 Task: Look for products in the category "Doughs" from Doughy Inc only.
Action: Mouse moved to (311, 145)
Screenshot: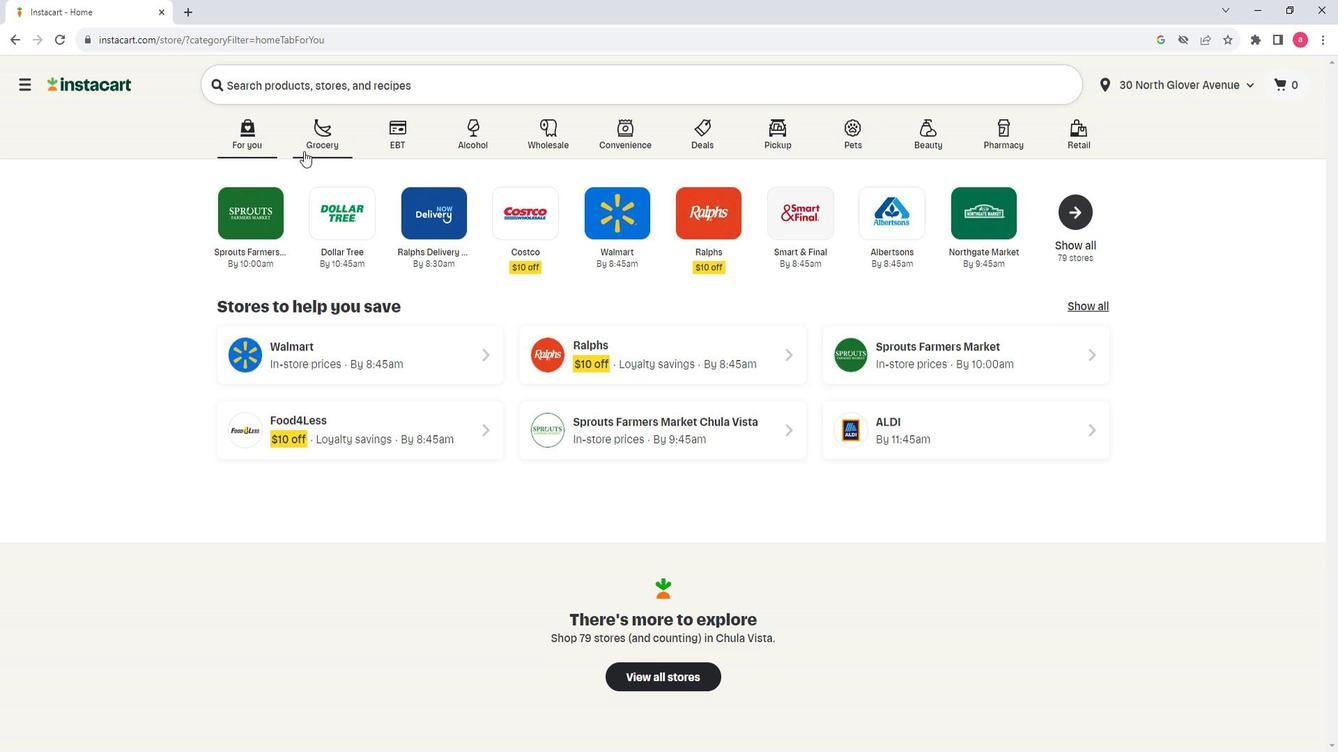 
Action: Mouse pressed left at (311, 145)
Screenshot: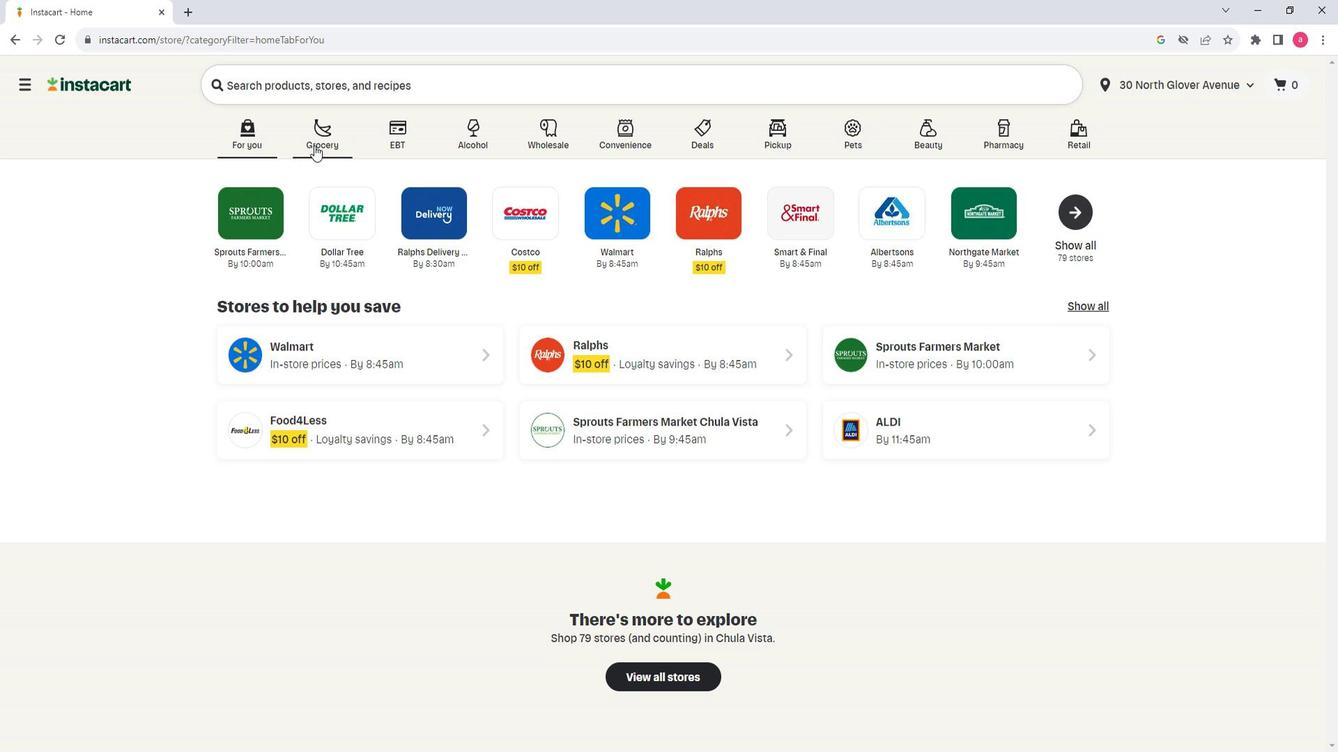 
Action: Mouse moved to (415, 418)
Screenshot: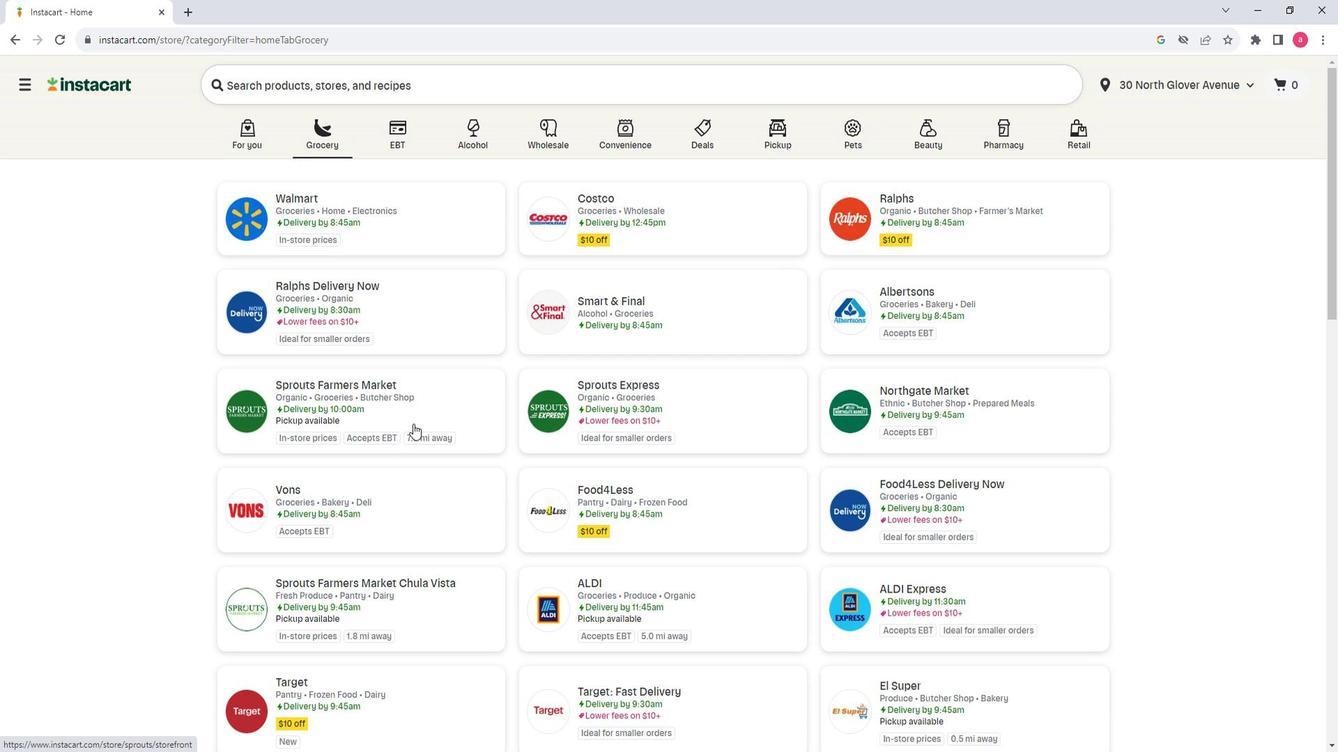 
Action: Mouse pressed left at (415, 418)
Screenshot: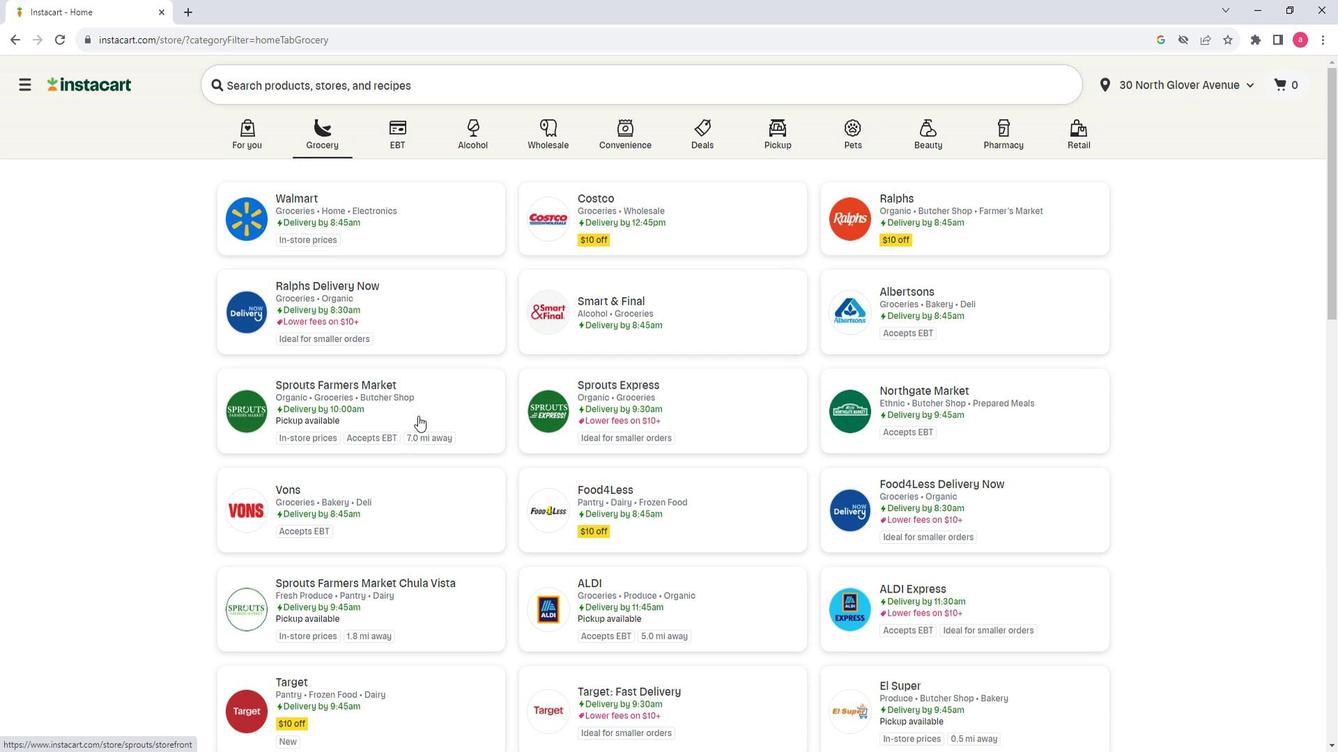 
Action: Mouse moved to (140, 499)
Screenshot: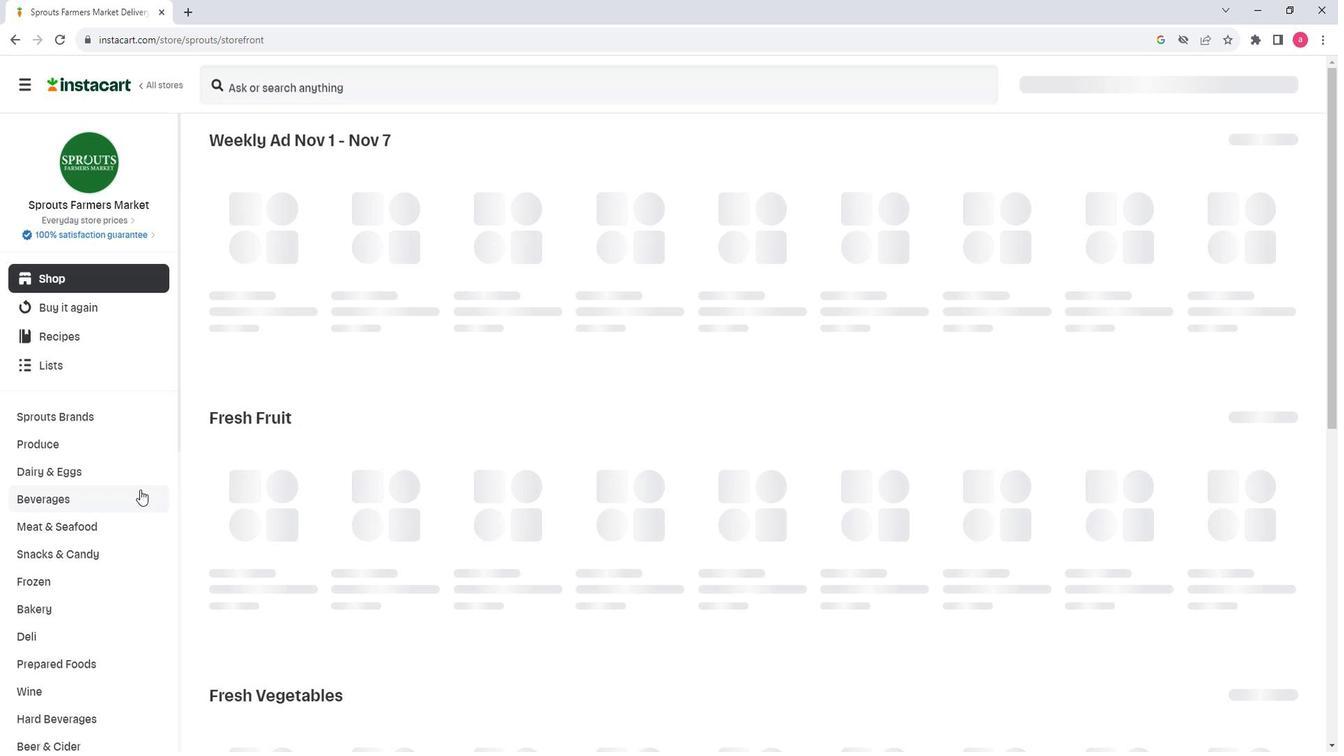 
Action: Mouse scrolled (140, 499) with delta (0, 0)
Screenshot: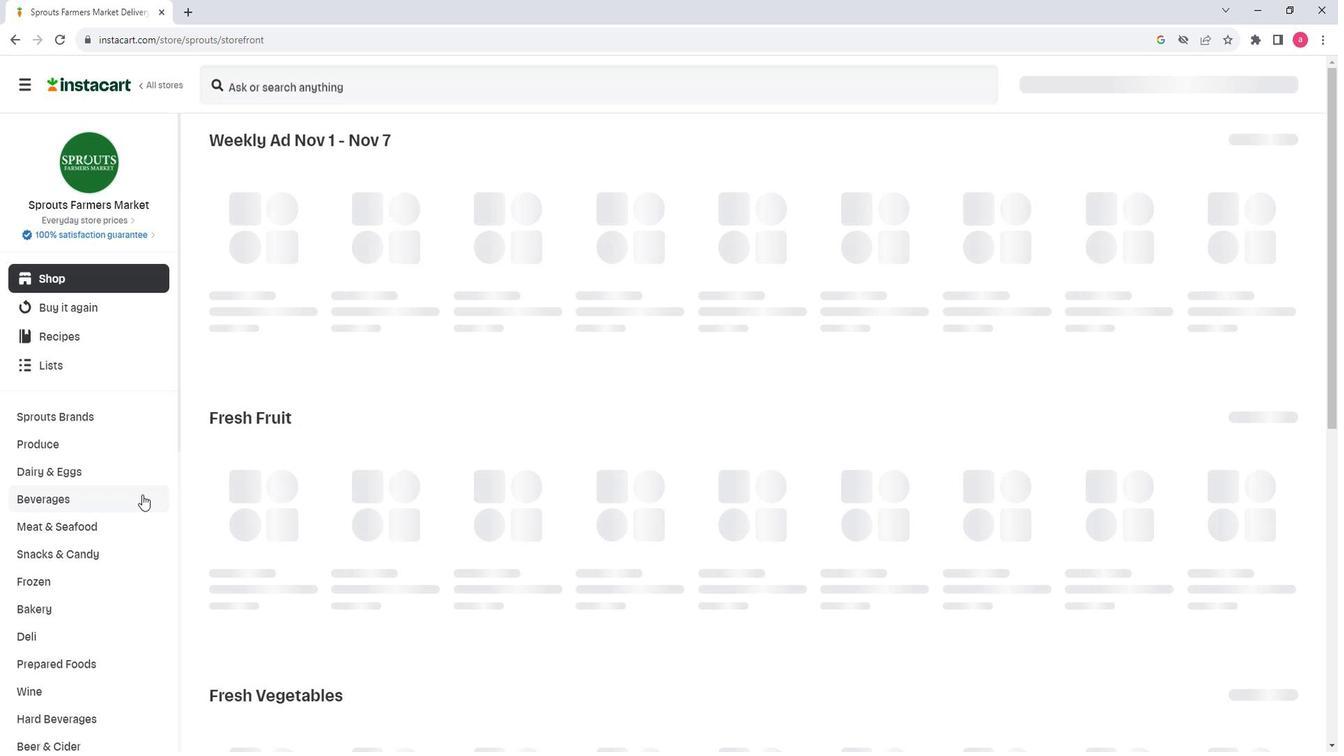 
Action: Mouse moved to (140, 501)
Screenshot: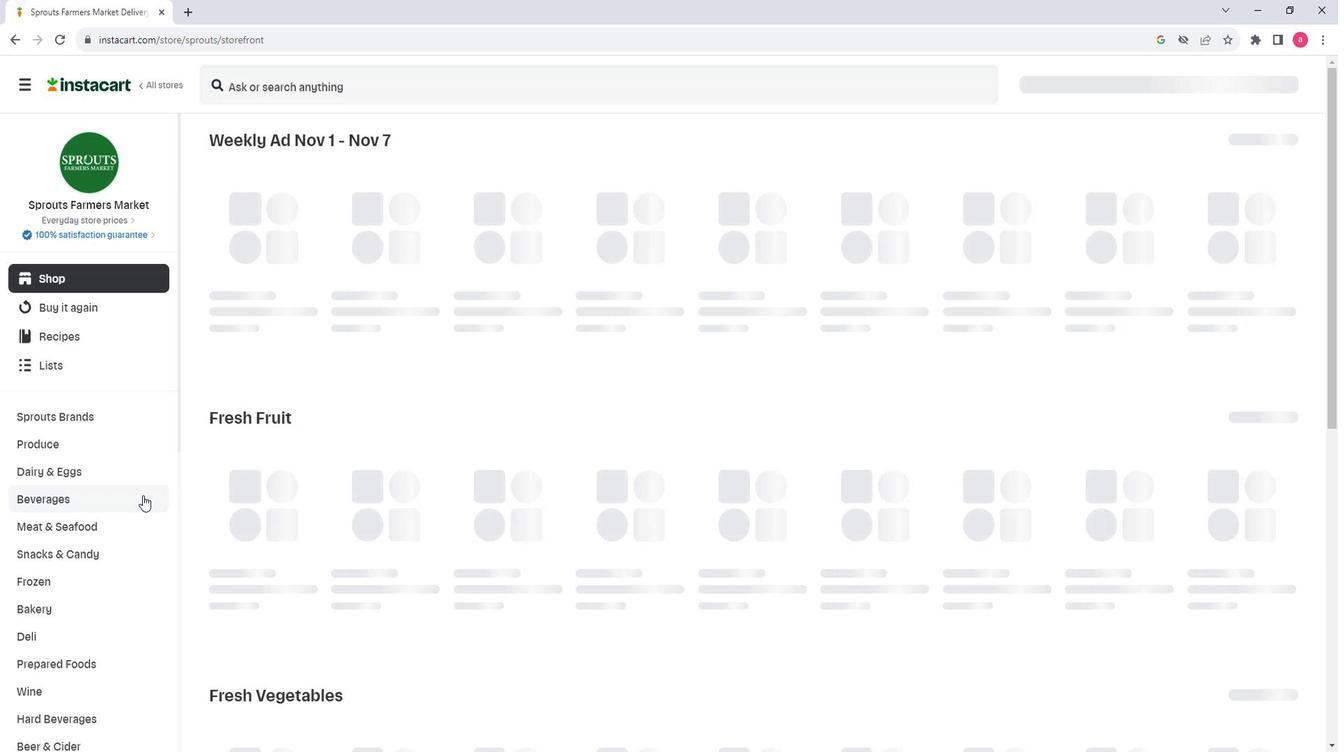 
Action: Mouse scrolled (140, 501) with delta (0, 0)
Screenshot: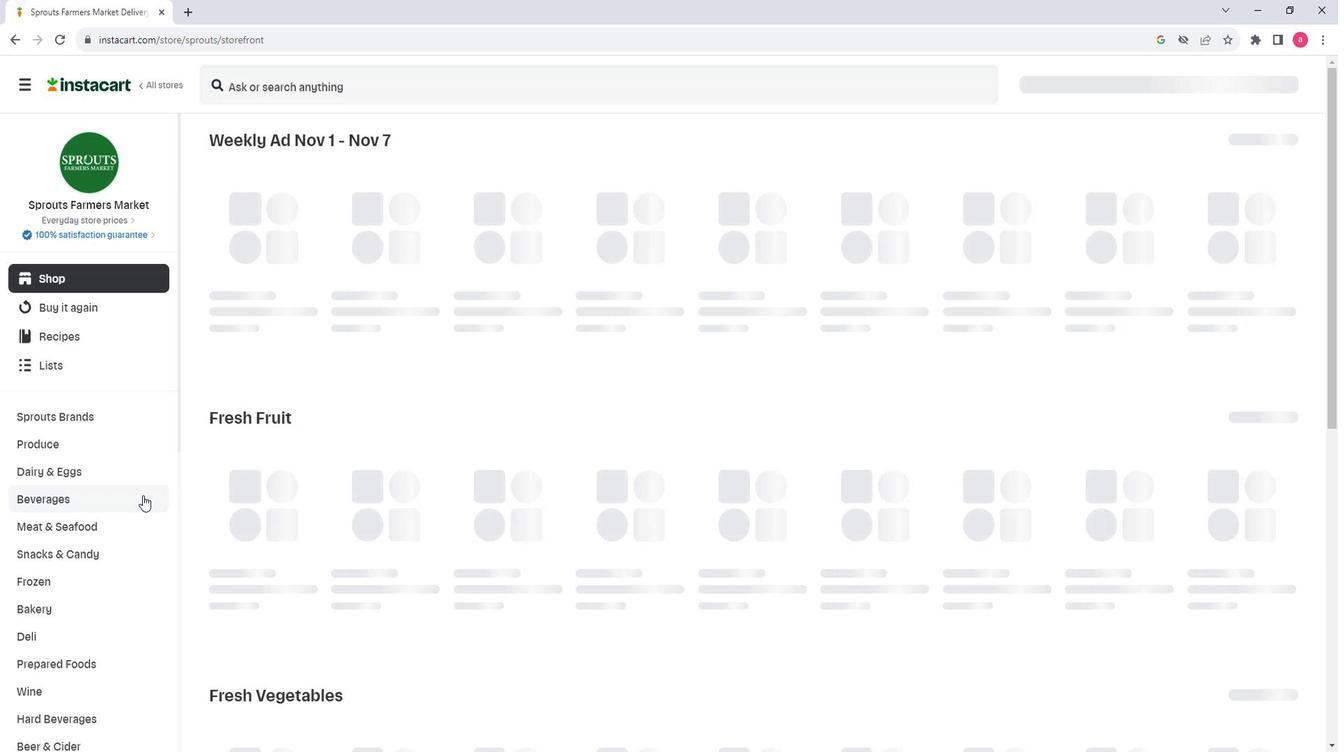 
Action: Mouse scrolled (140, 501) with delta (0, 0)
Screenshot: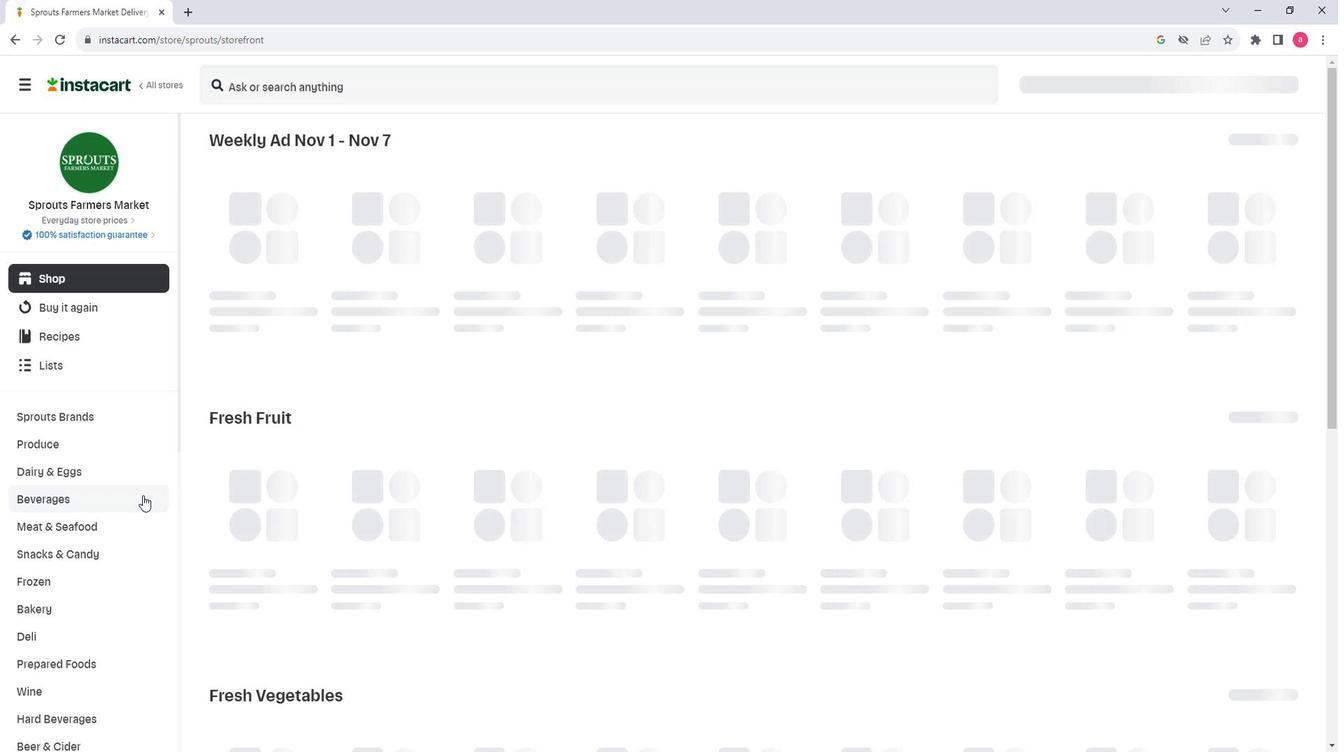 
Action: Mouse moved to (147, 583)
Screenshot: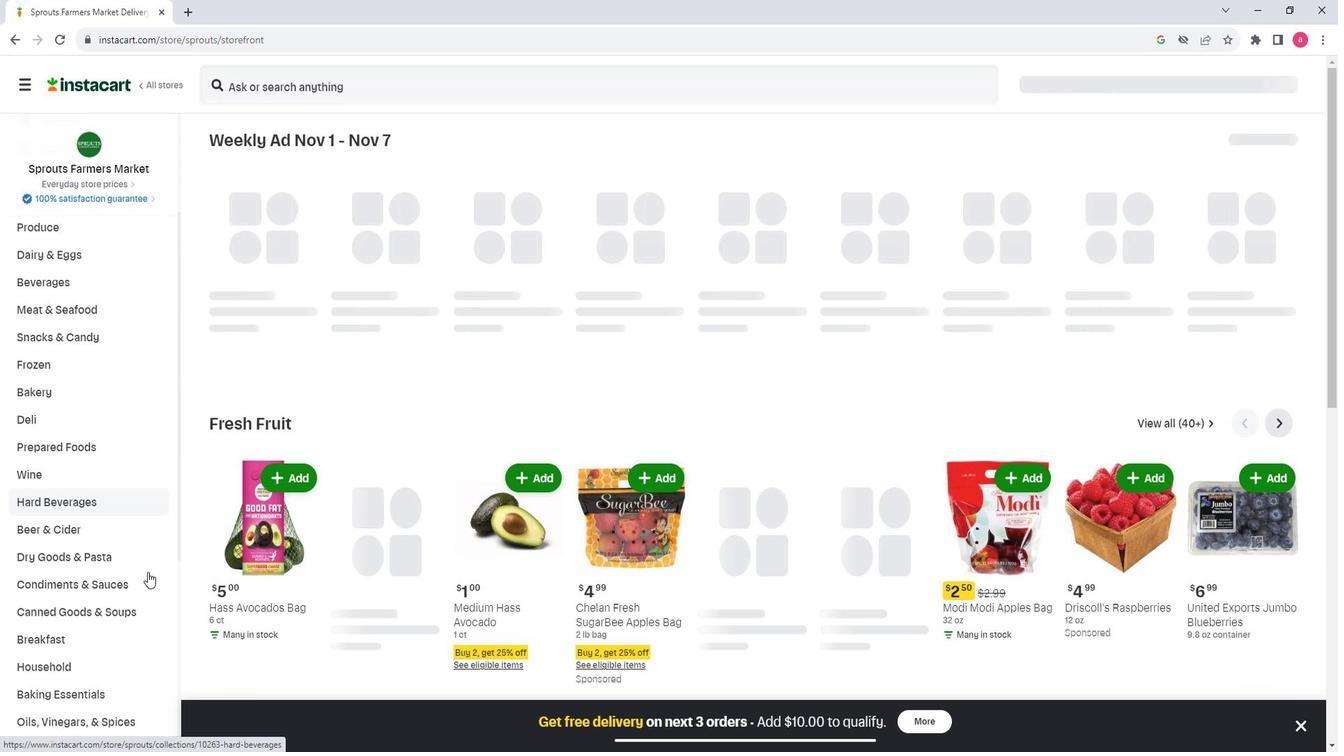 
Action: Mouse scrolled (147, 582) with delta (0, 0)
Screenshot: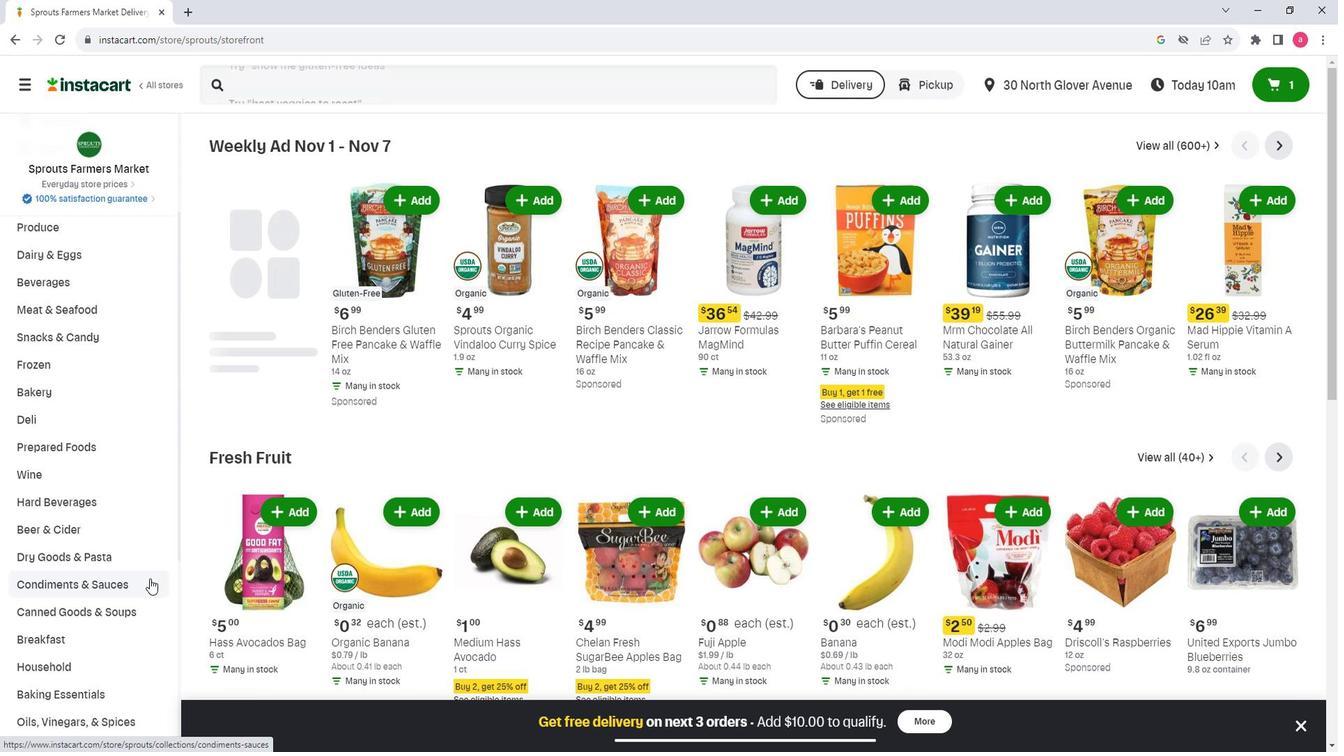 
Action: Mouse scrolled (147, 582) with delta (0, 0)
Screenshot: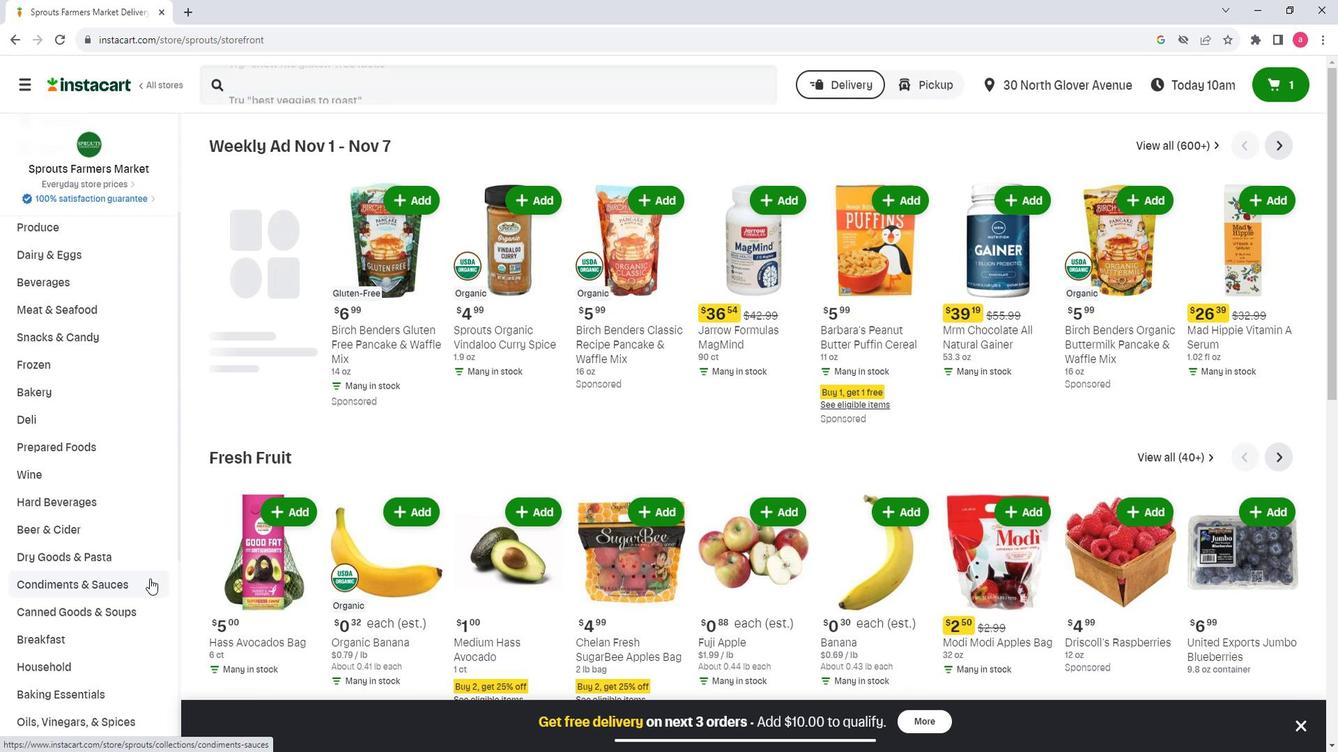 
Action: Mouse moved to (85, 554)
Screenshot: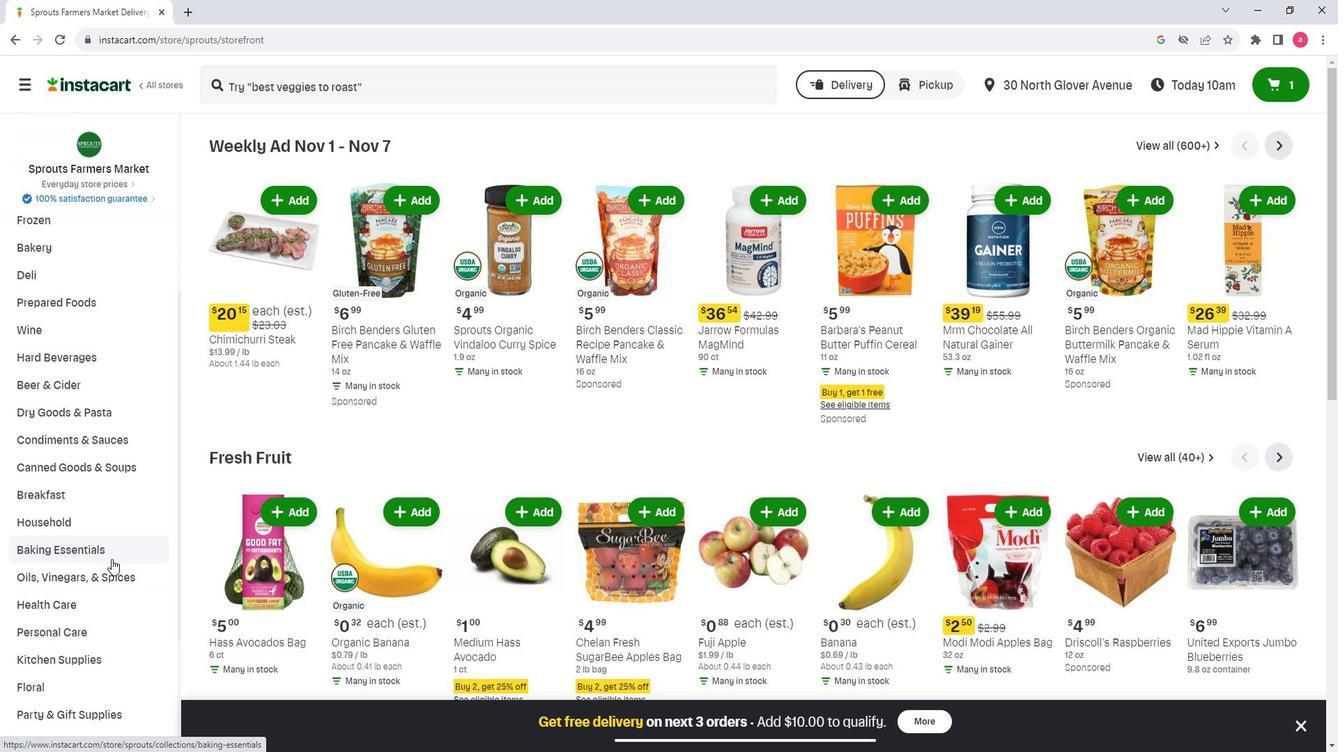 
Action: Mouse pressed left at (85, 554)
Screenshot: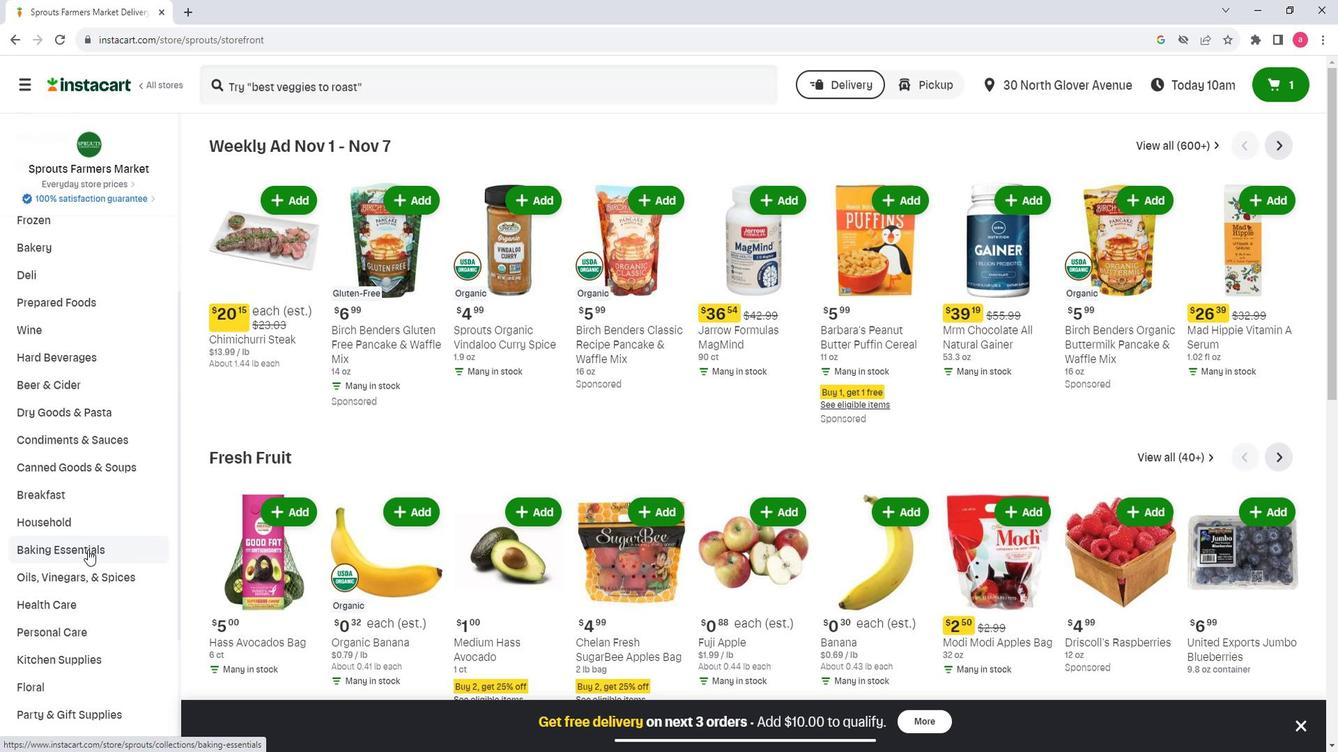 
Action: Mouse moved to (1284, 356)
Screenshot: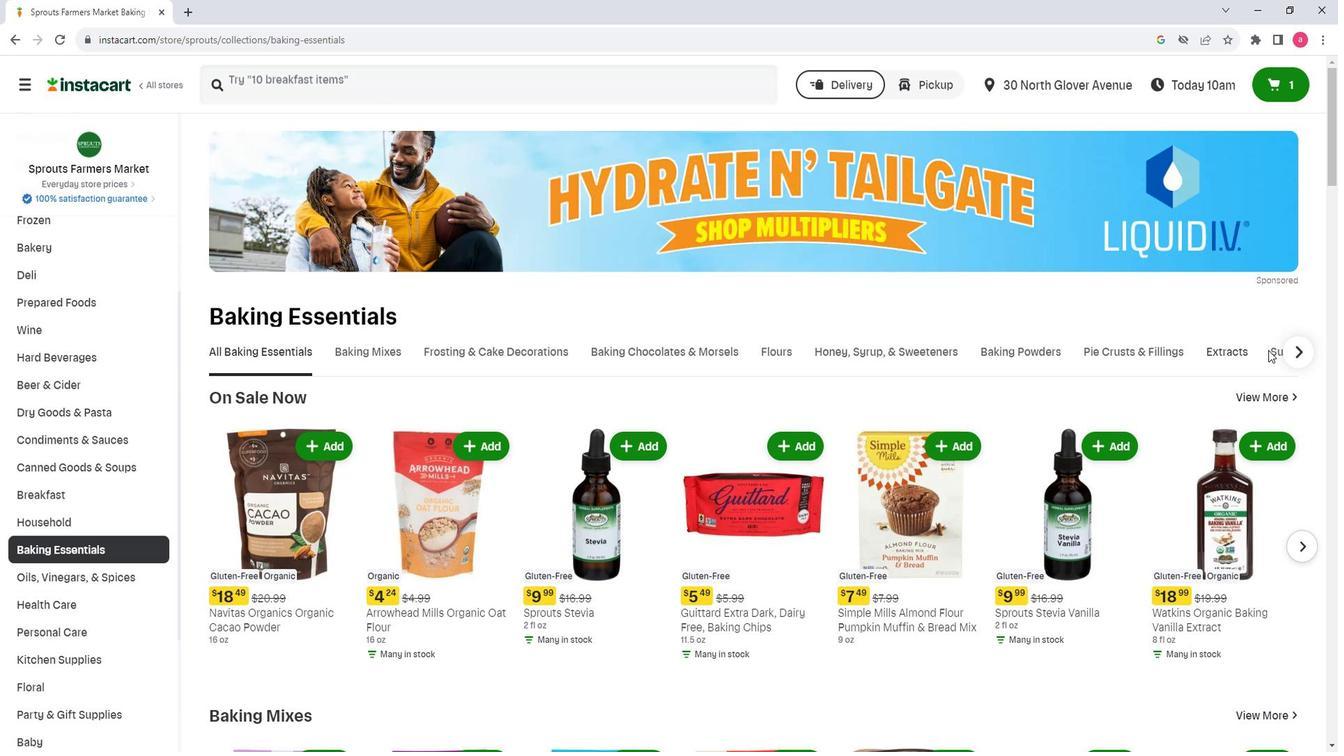 
Action: Mouse pressed left at (1284, 356)
Screenshot: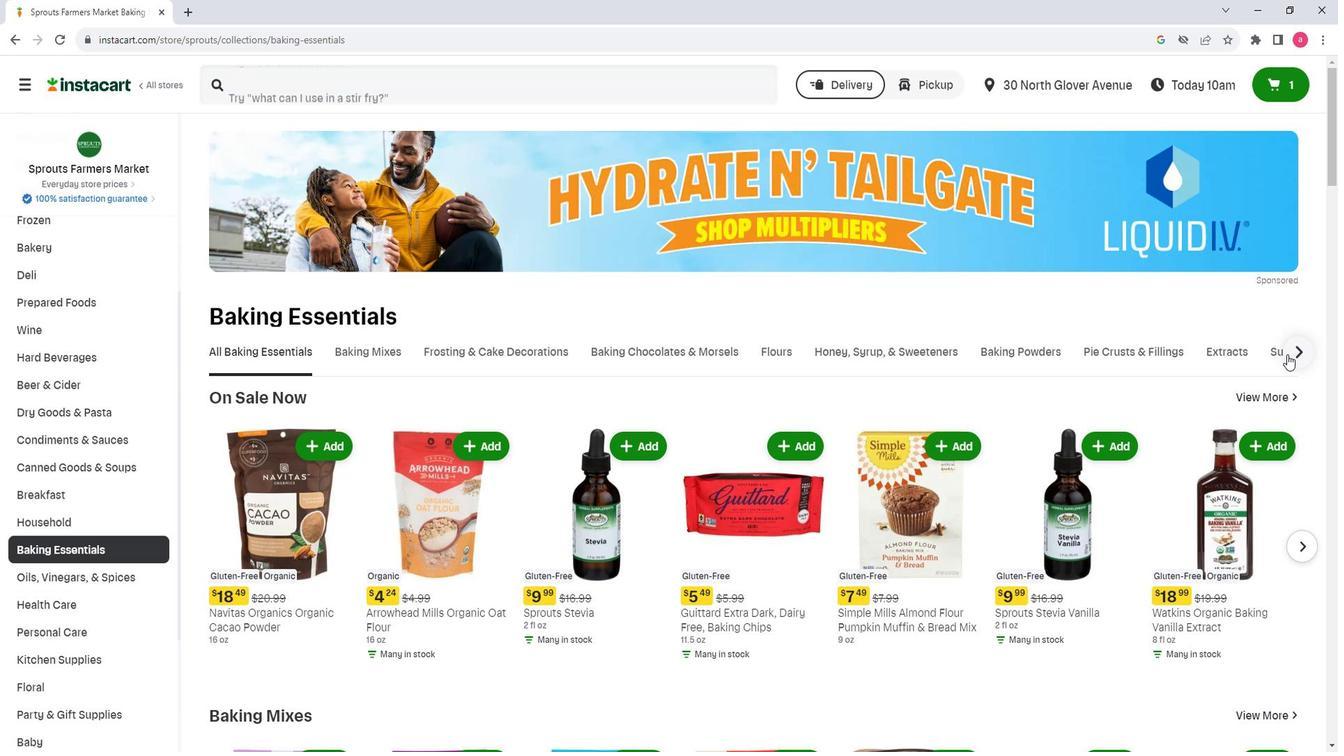 
Action: Mouse moved to (977, 358)
Screenshot: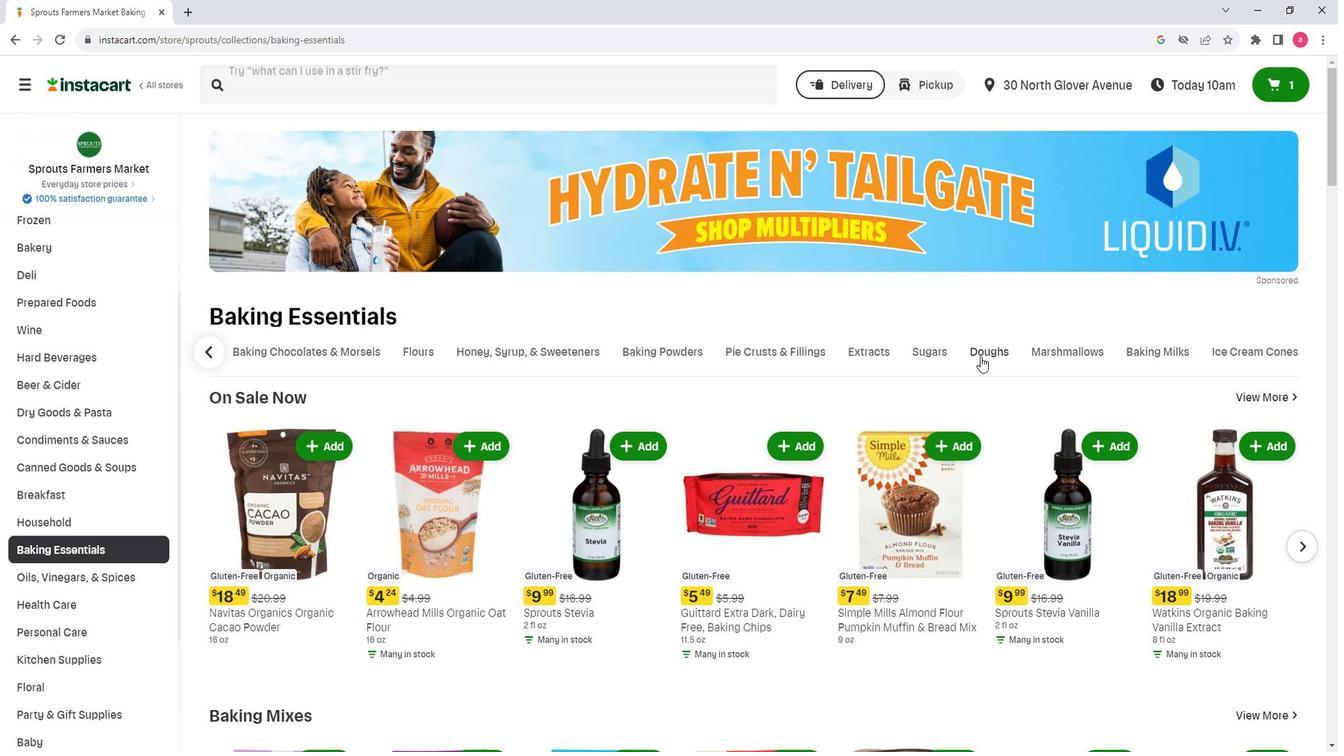 
Action: Mouse pressed left at (977, 358)
Screenshot: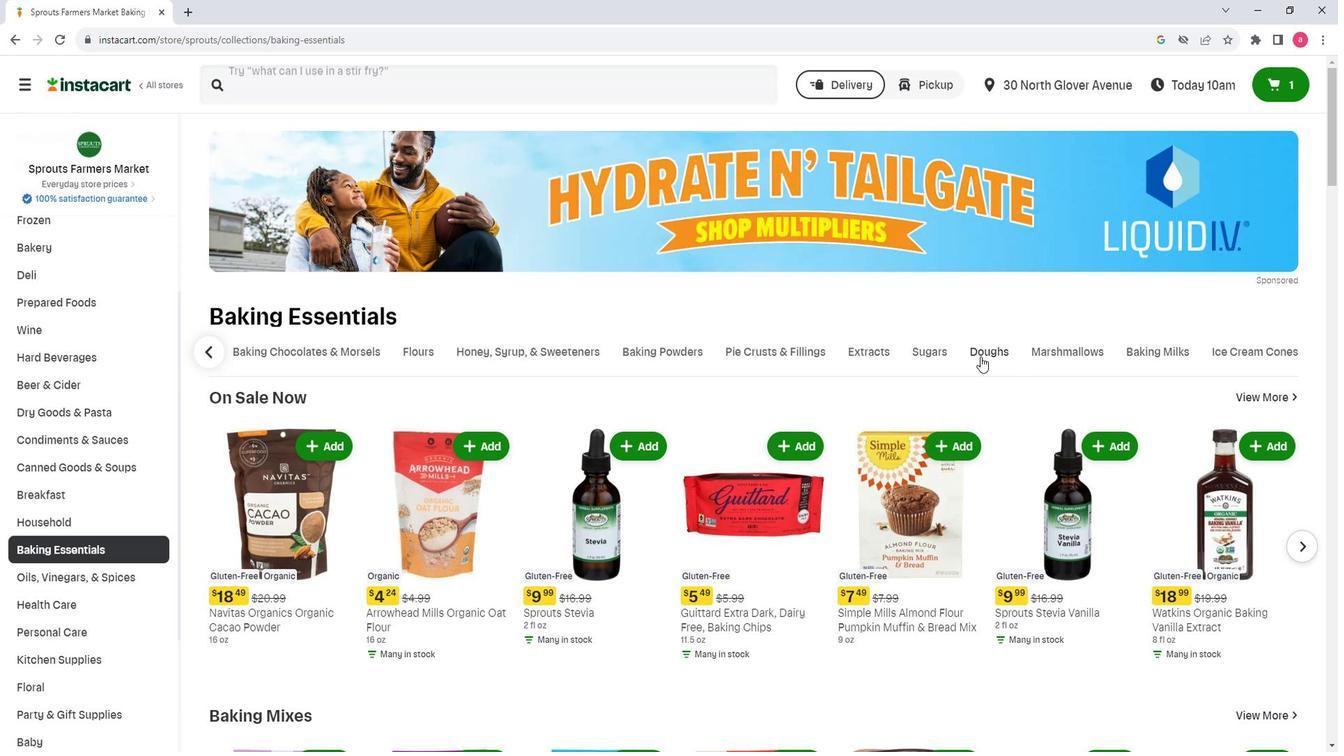 
Action: Mouse moved to (446, 473)
Screenshot: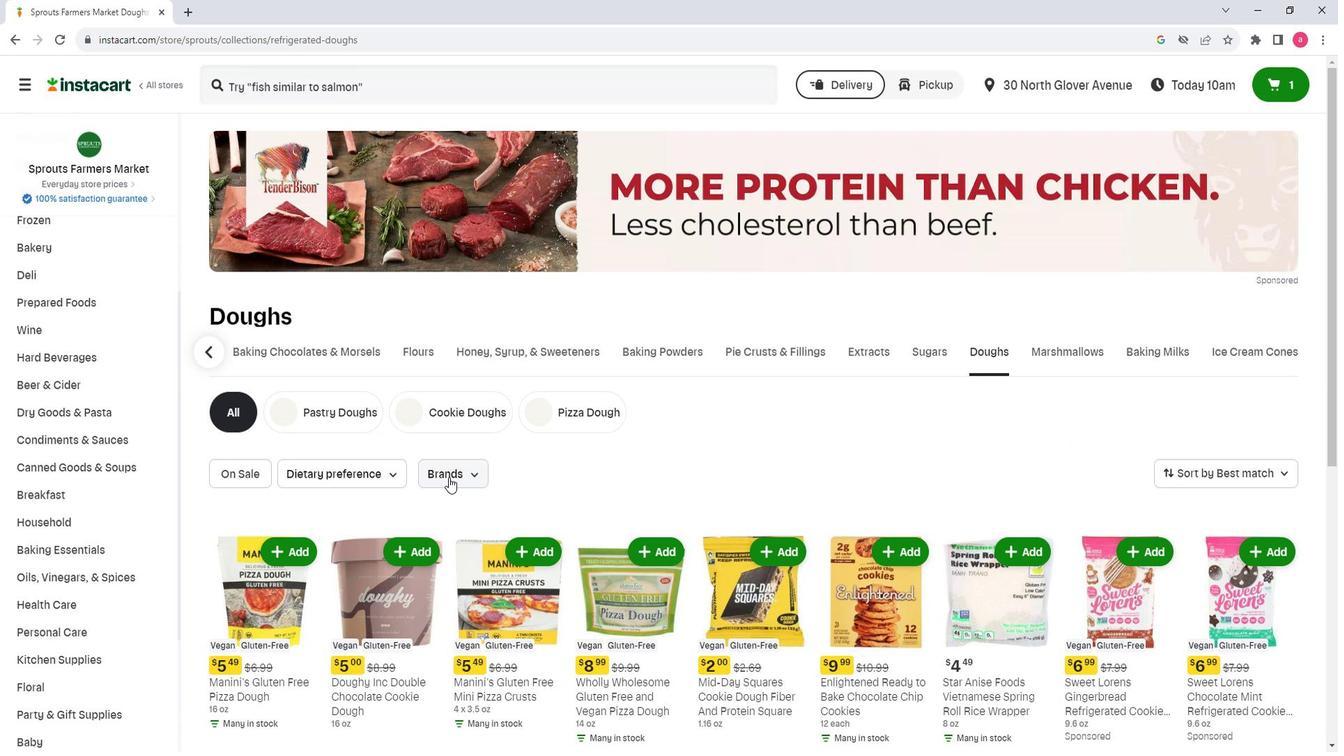 
Action: Mouse pressed left at (446, 473)
Screenshot: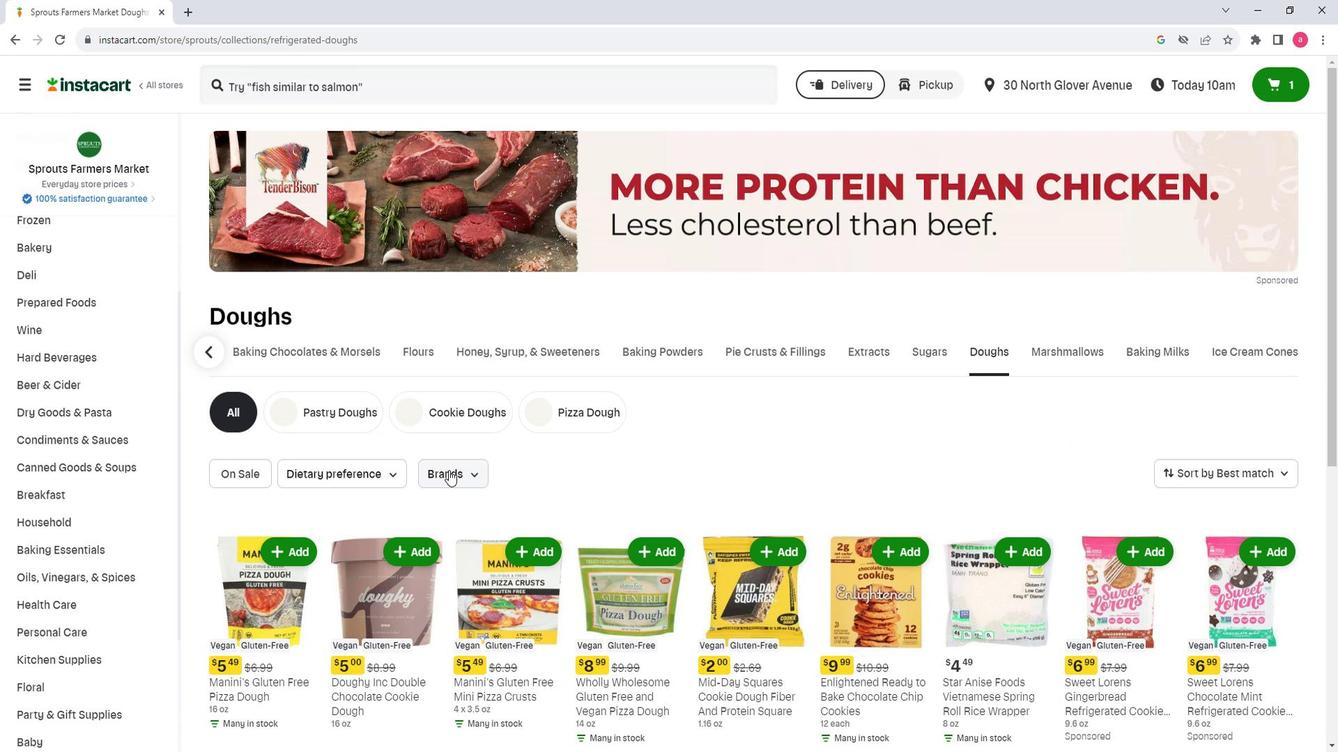 
Action: Mouse moved to (508, 571)
Screenshot: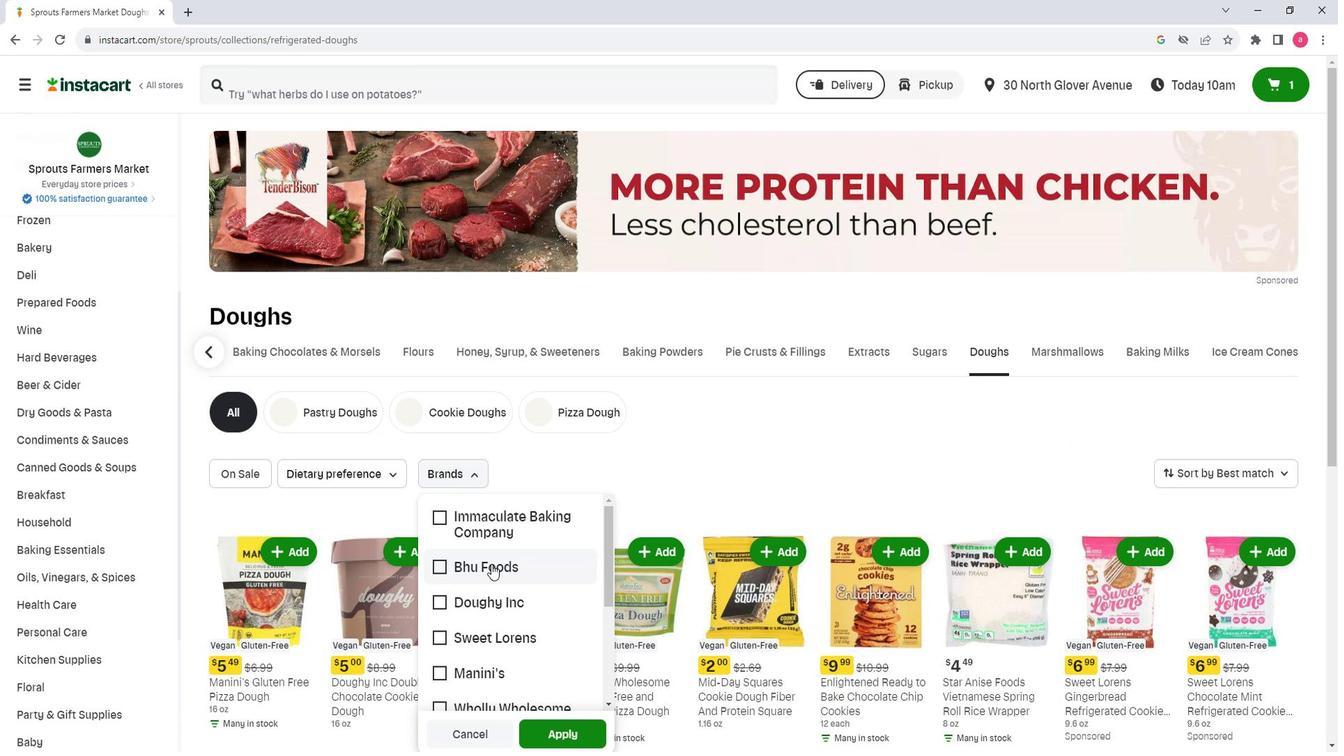 
Action: Mouse scrolled (508, 570) with delta (0, 0)
Screenshot: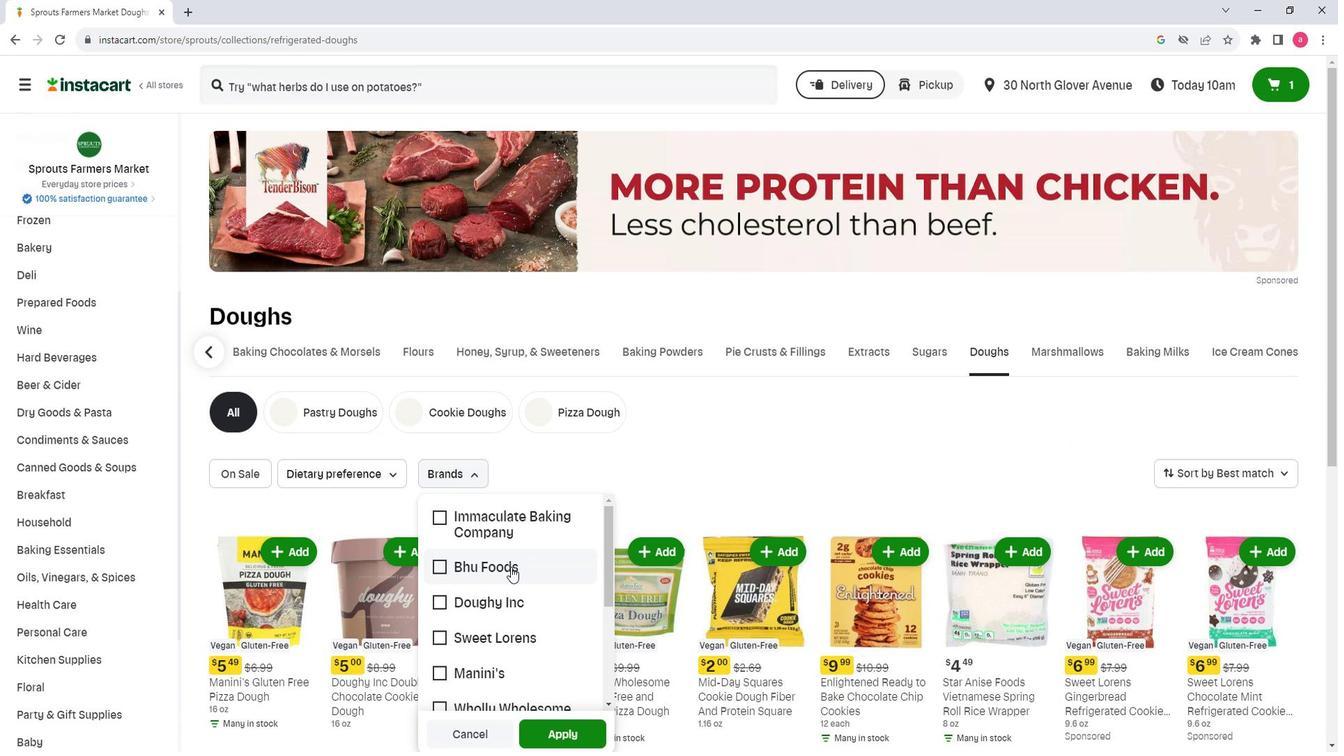 
Action: Mouse scrolled (508, 570) with delta (0, 0)
Screenshot: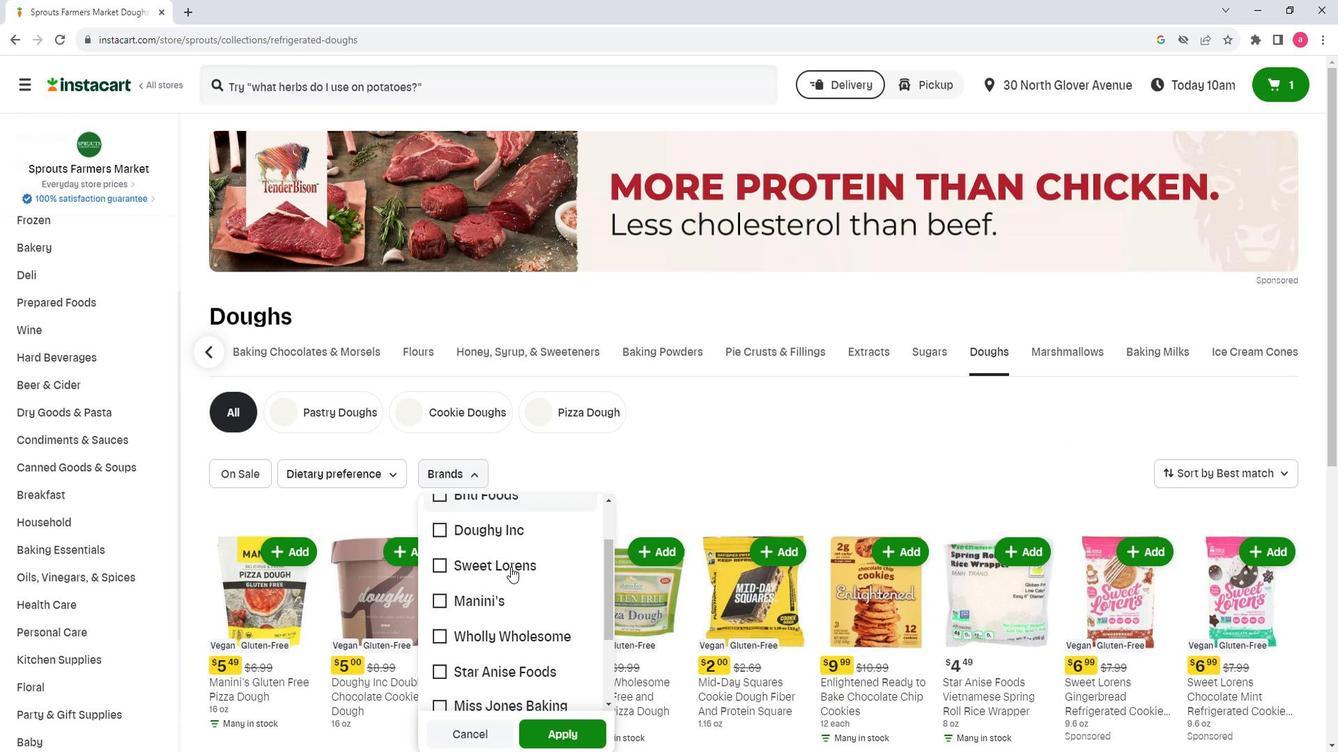 
Action: Mouse scrolled (508, 570) with delta (0, 0)
Screenshot: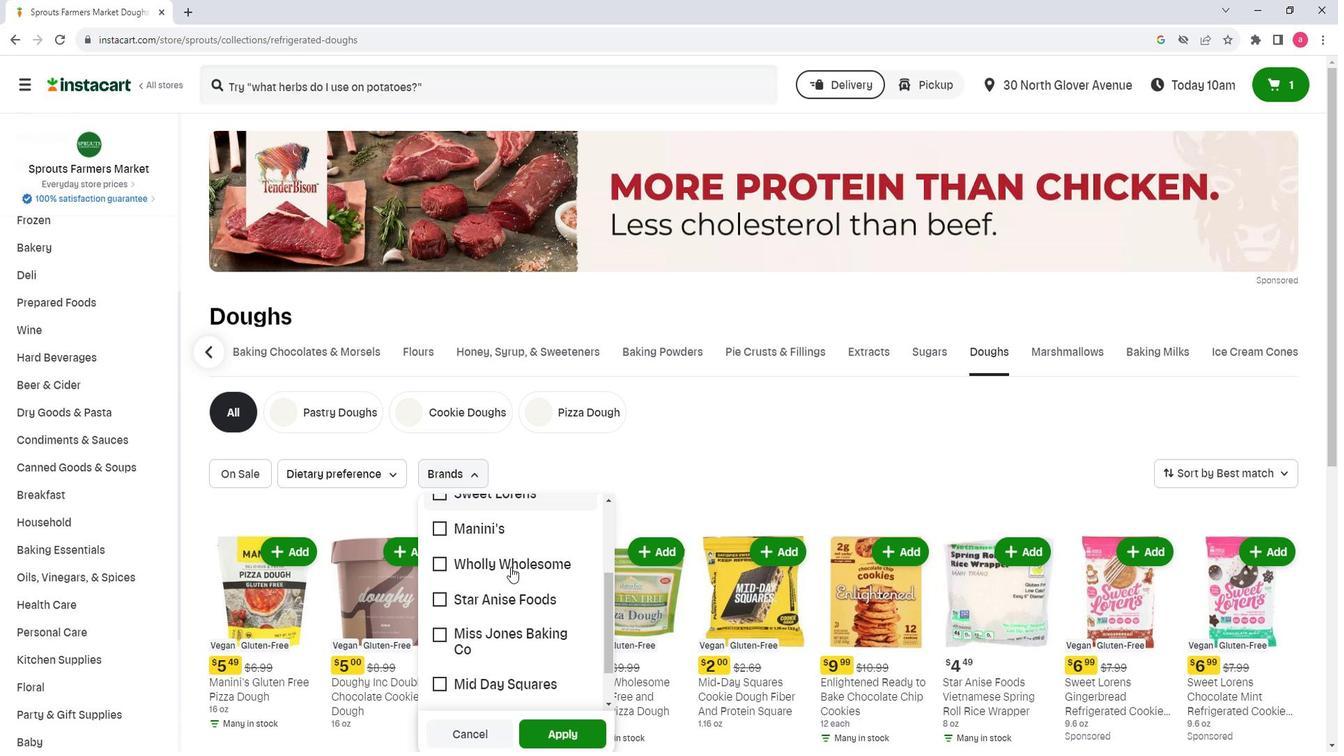 
Action: Mouse scrolled (508, 570) with delta (0, 0)
Screenshot: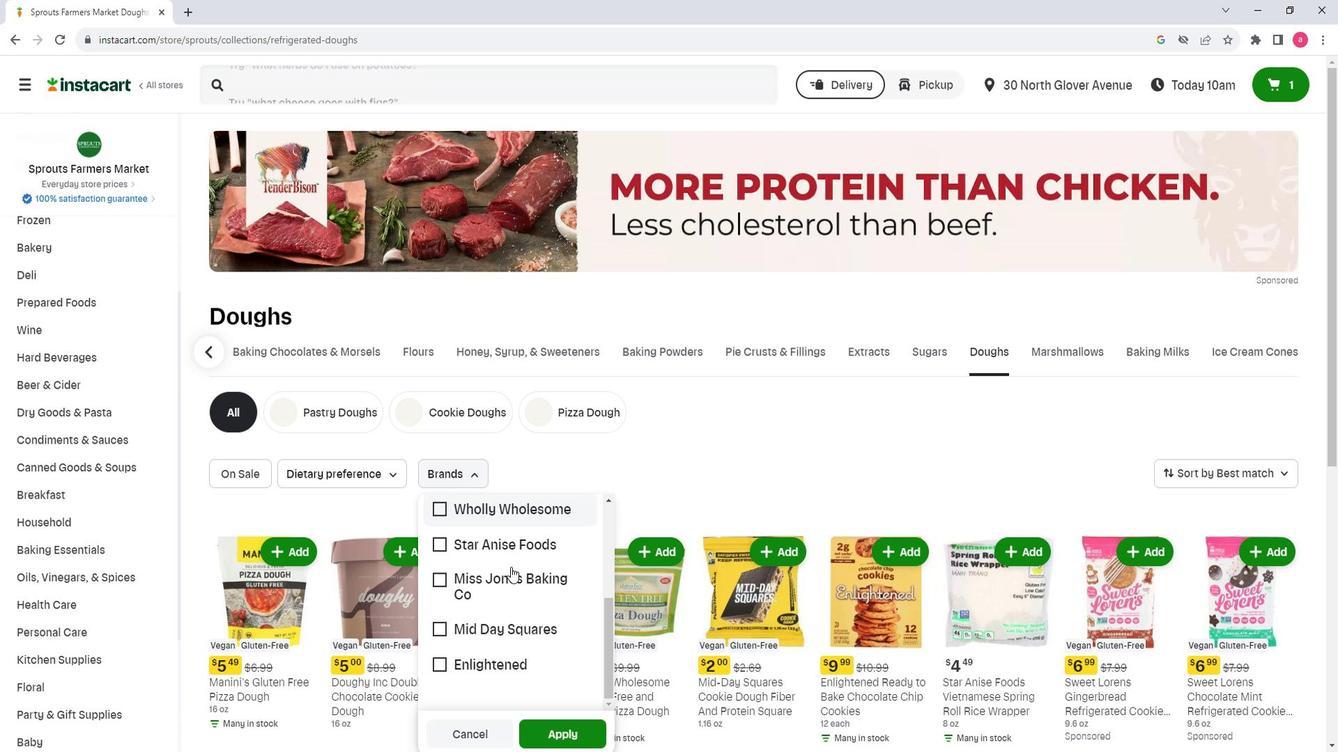 
Action: Mouse scrolled (508, 572) with delta (0, 0)
Screenshot: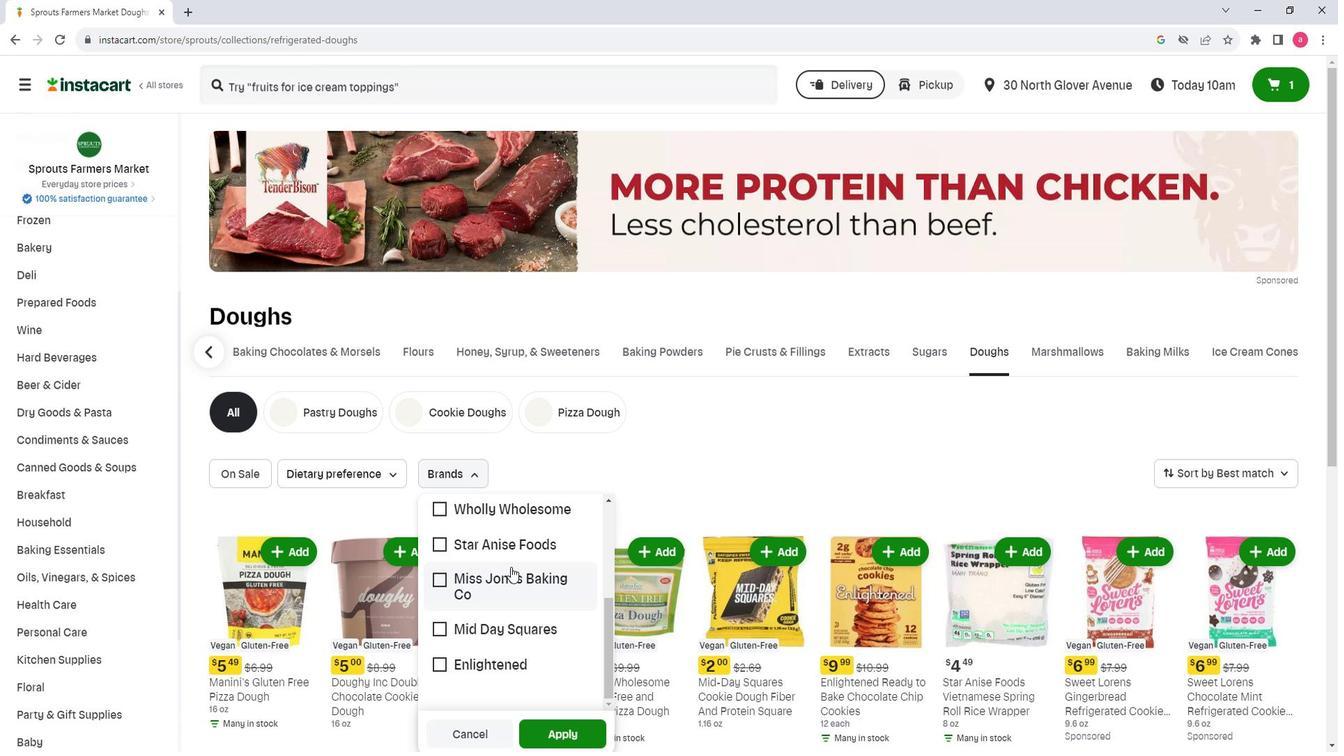
Action: Mouse scrolled (508, 572) with delta (0, 0)
Screenshot: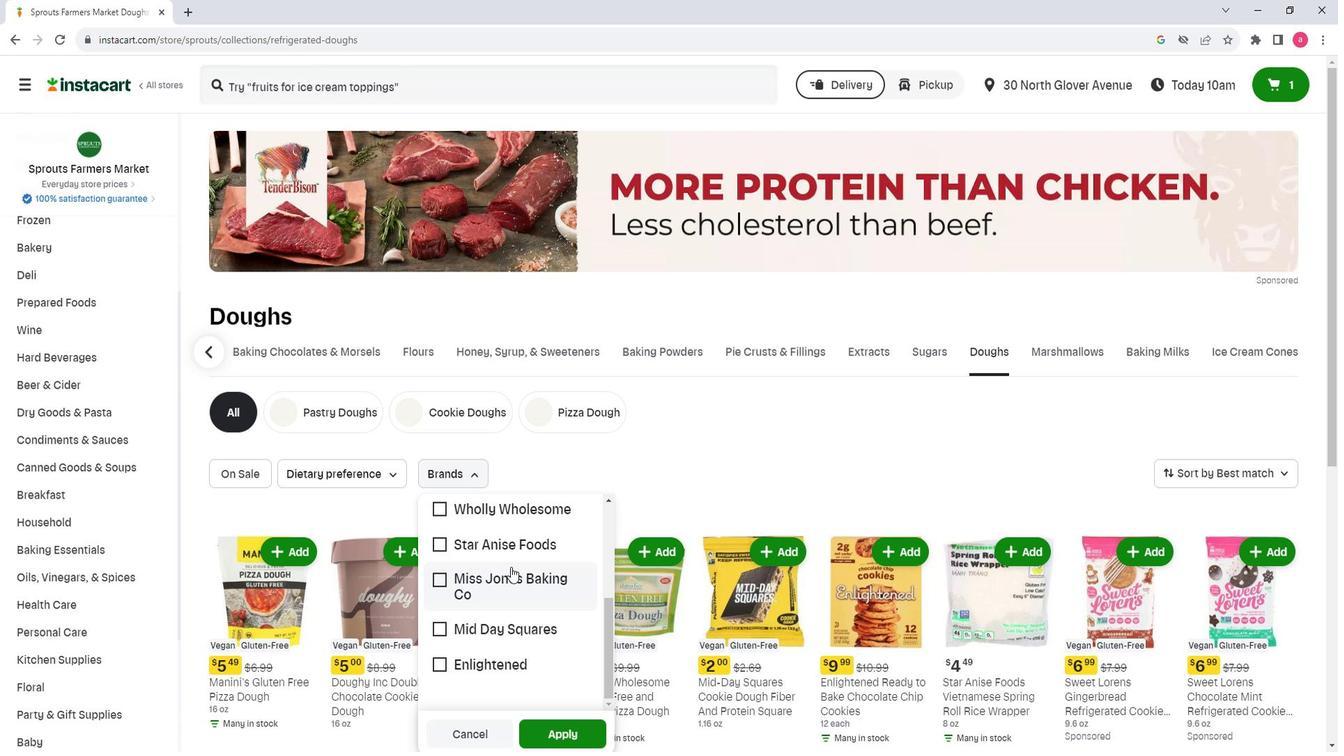 
Action: Mouse scrolled (508, 572) with delta (0, 0)
Screenshot: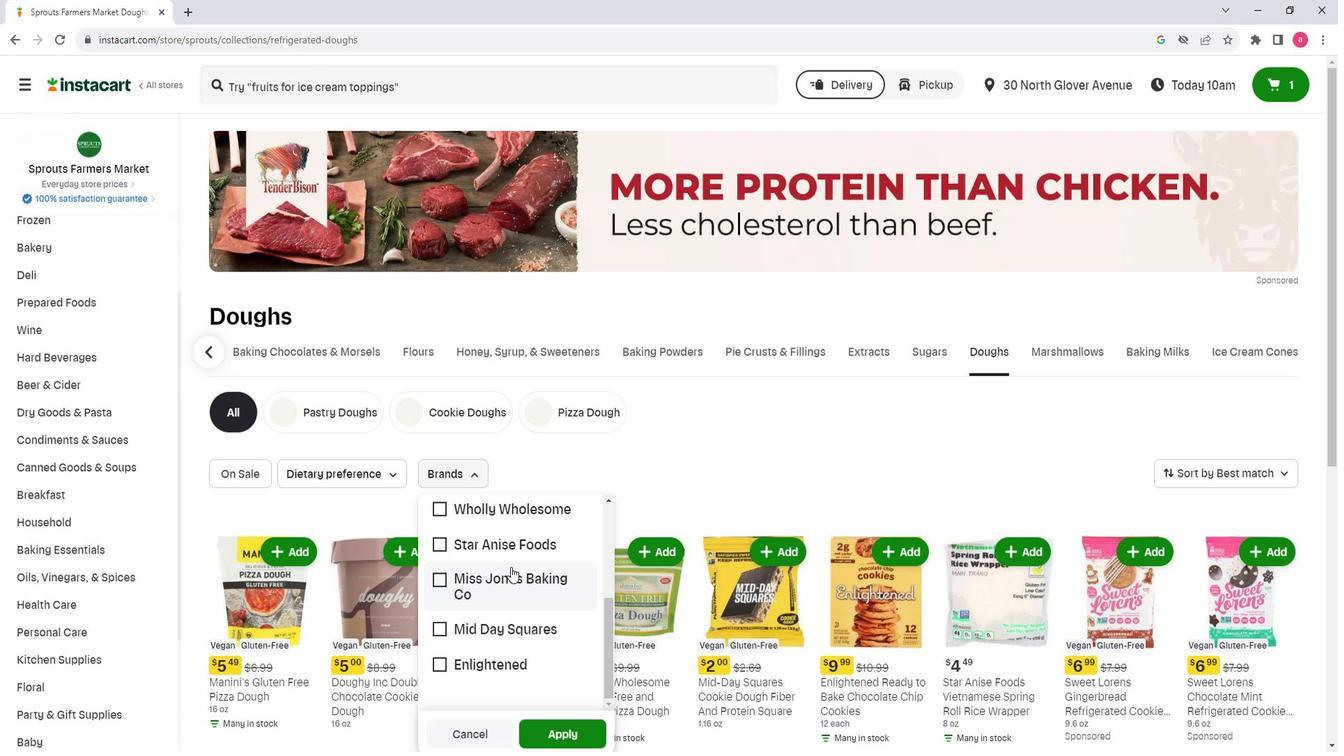 
Action: Mouse scrolled (508, 572) with delta (0, 0)
Screenshot: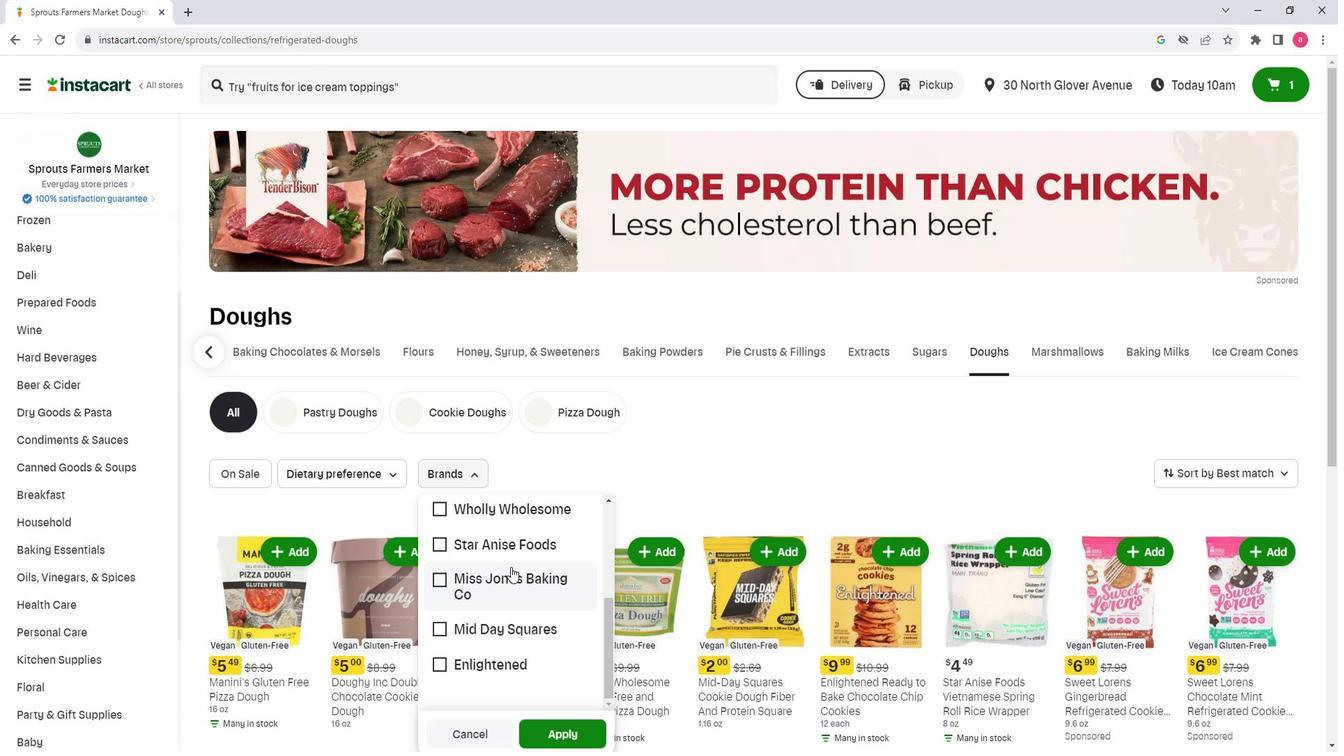 
Action: Mouse scrolled (508, 572) with delta (0, 0)
Screenshot: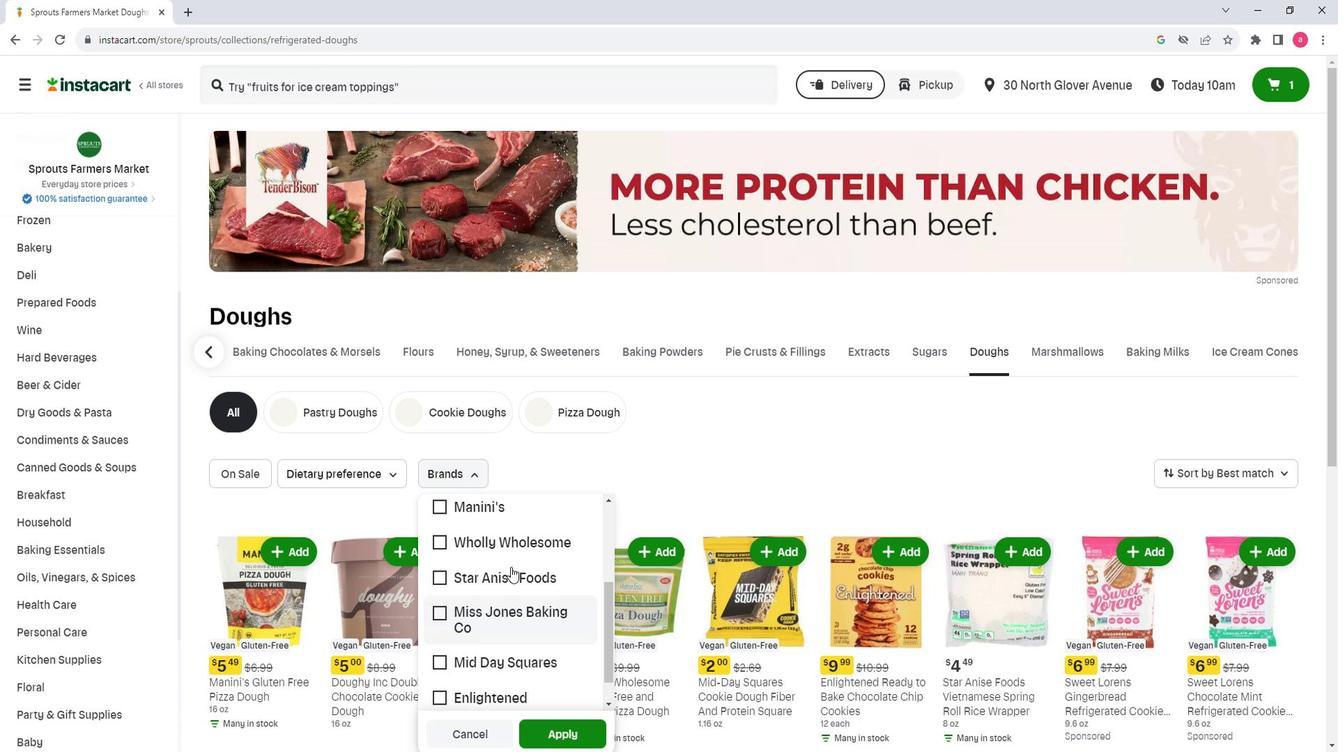 
Action: Mouse moved to (510, 590)
Screenshot: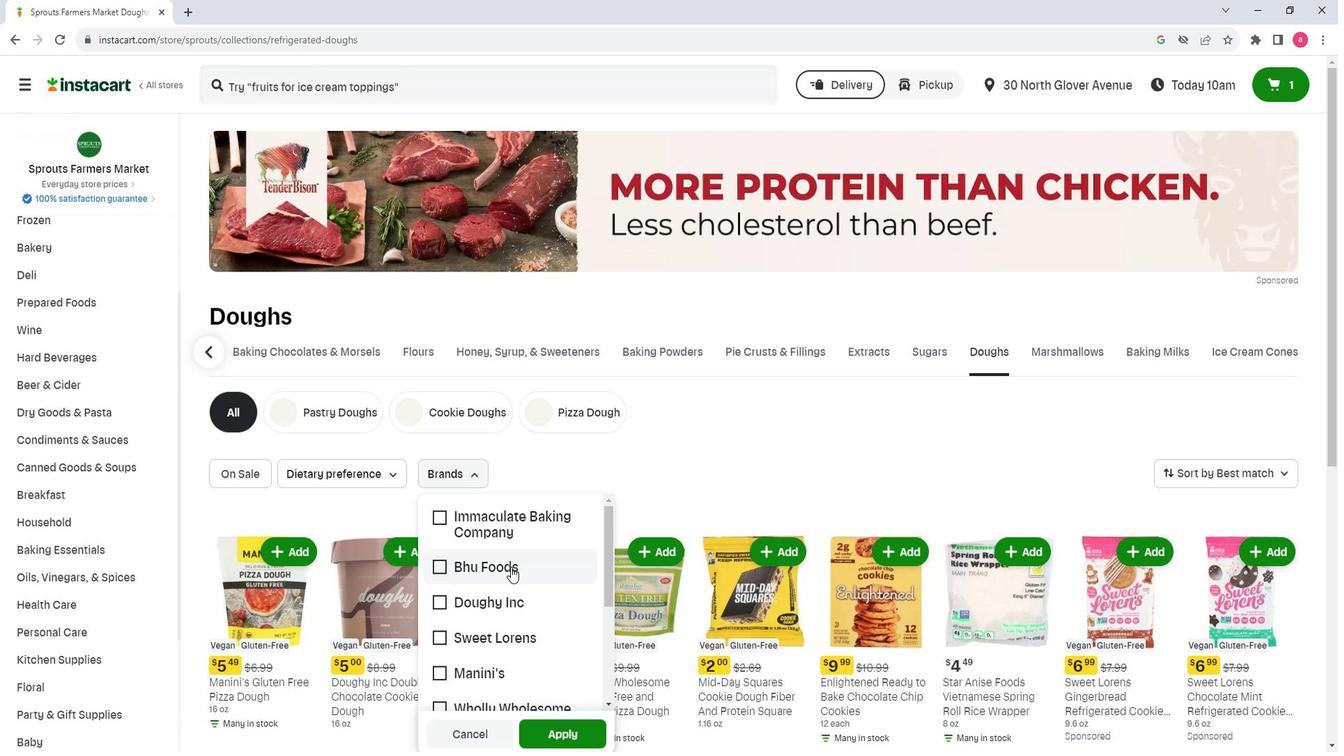 
Action: Mouse pressed left at (510, 590)
Screenshot: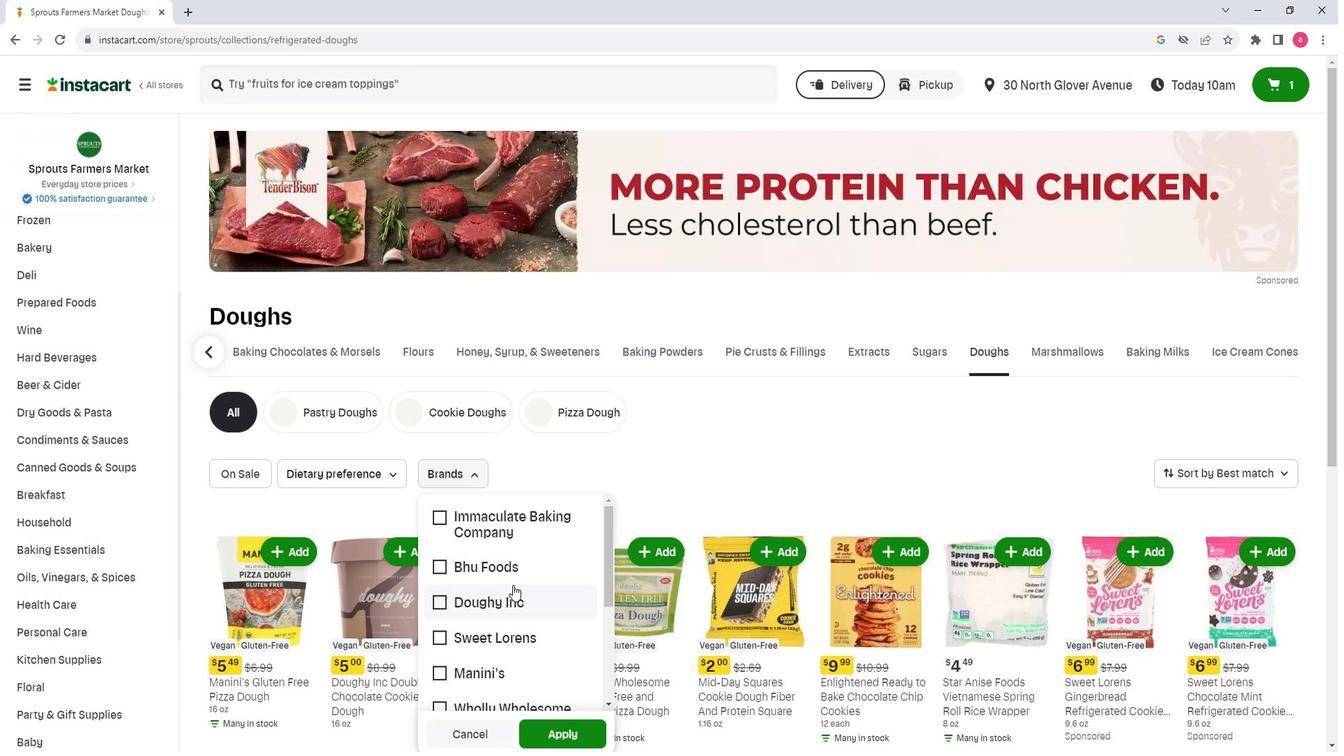 
Action: Mouse moved to (554, 740)
Screenshot: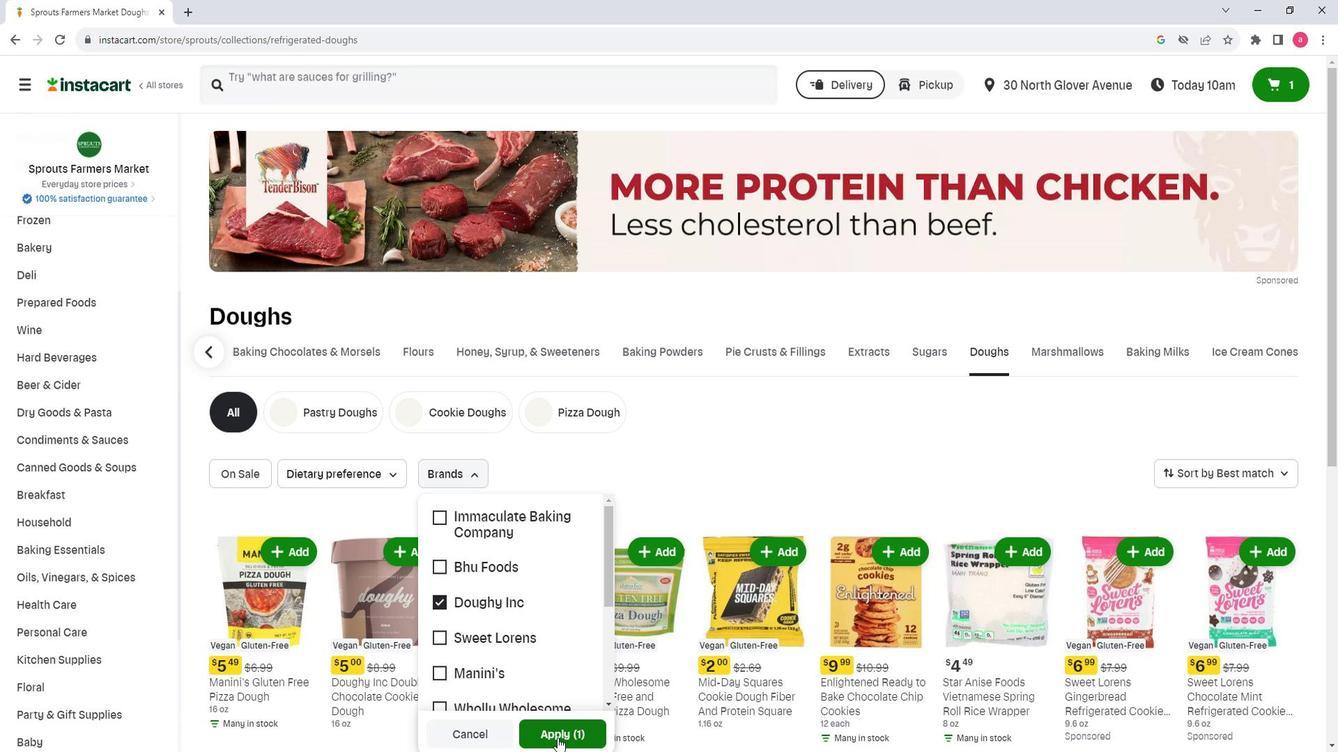 
Action: Mouse pressed left at (554, 740)
Screenshot: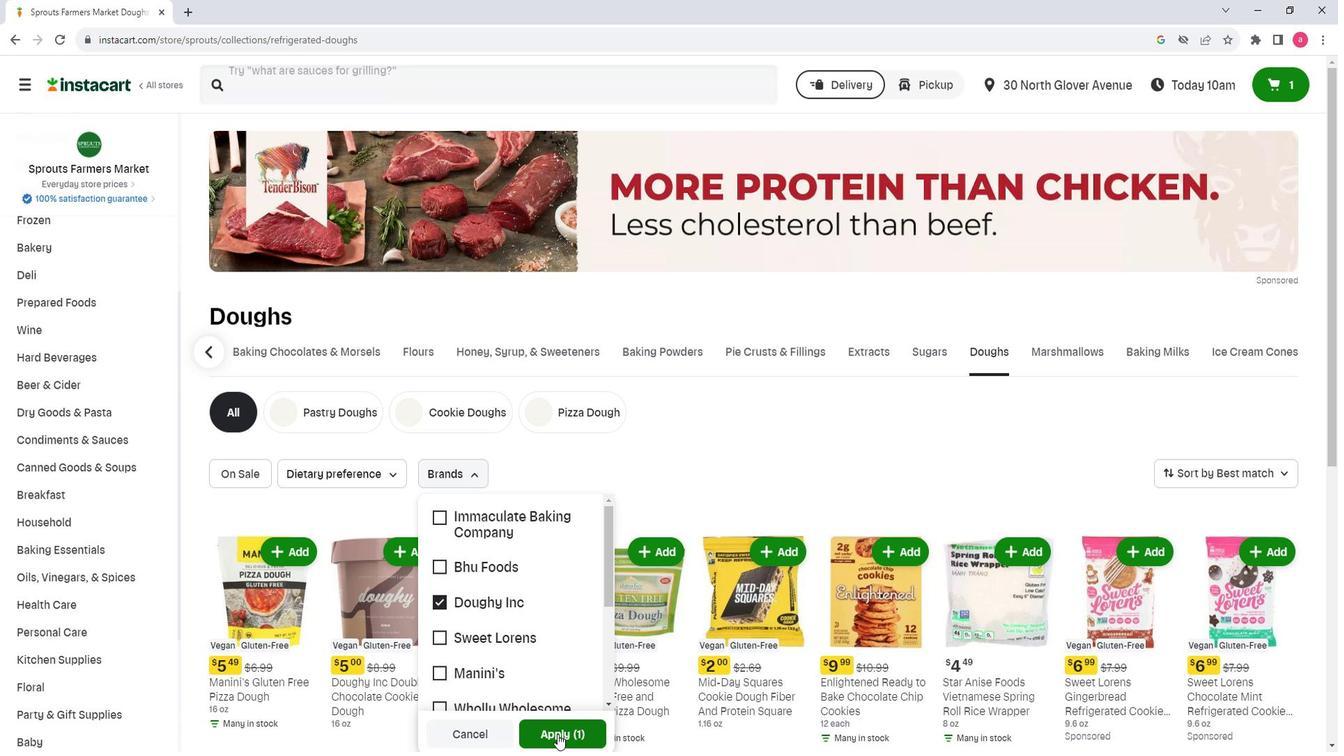 
Action: Mouse moved to (772, 451)
Screenshot: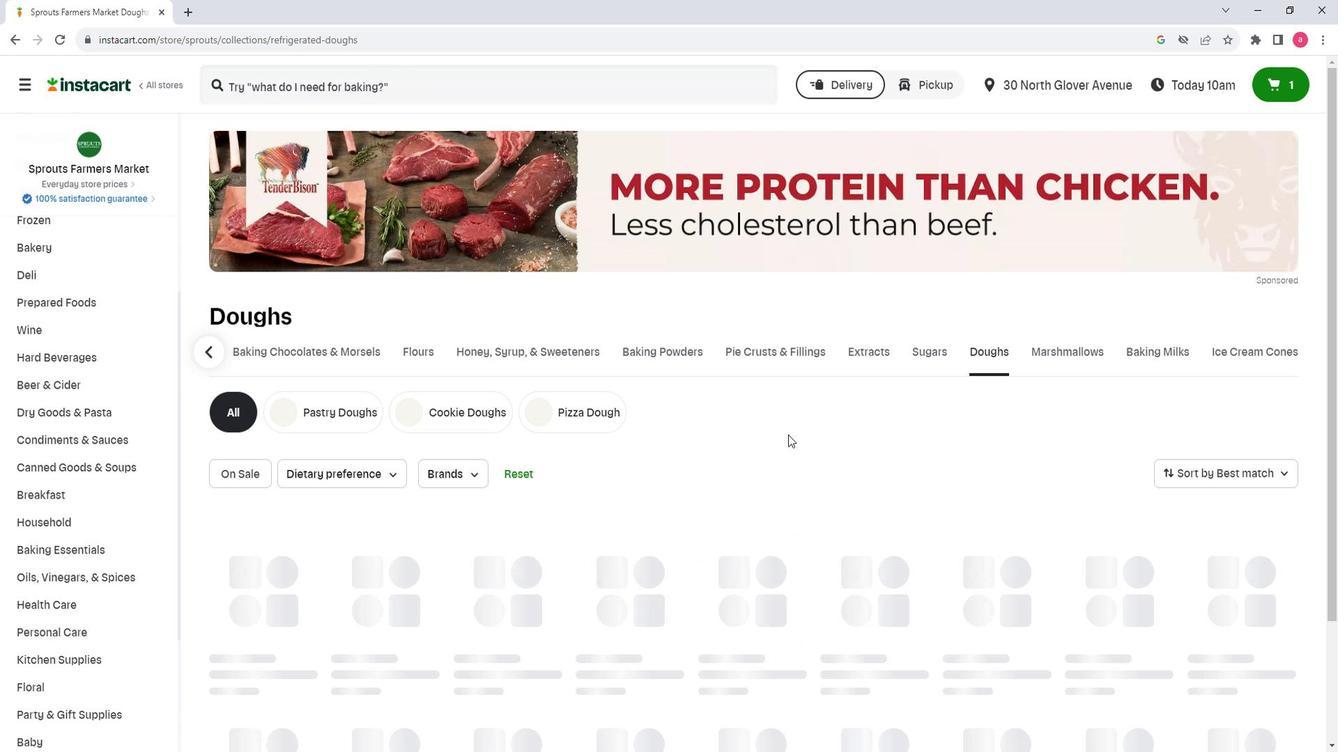 
